 Task: Enable the option "Remote-OSD over VNC" for overlays.
Action: Mouse moved to (98, 15)
Screenshot: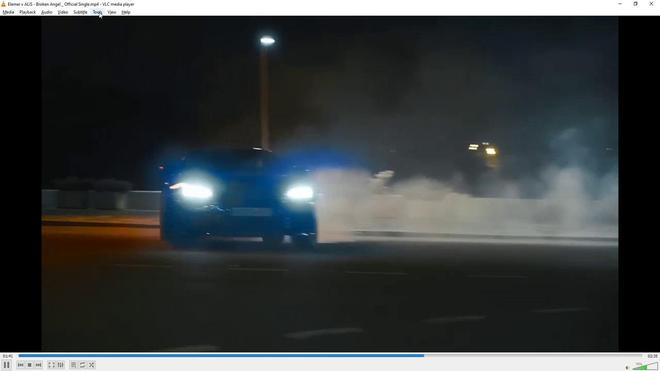 
Action: Mouse pressed left at (98, 15)
Screenshot: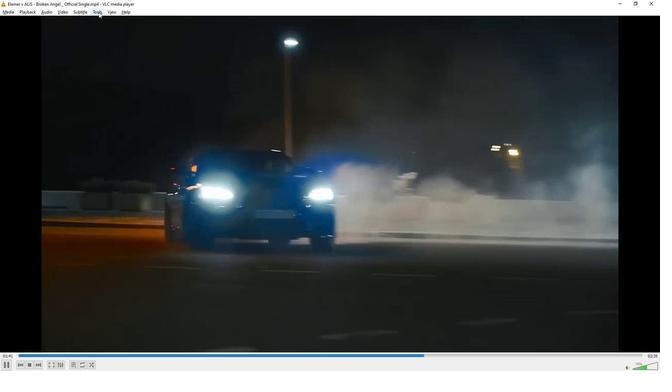 
Action: Mouse moved to (115, 93)
Screenshot: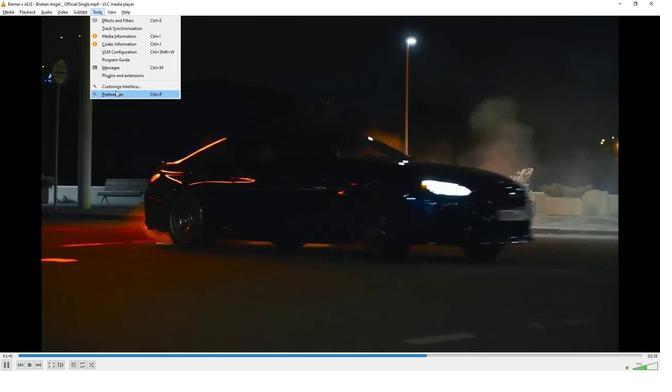 
Action: Mouse pressed left at (115, 93)
Screenshot: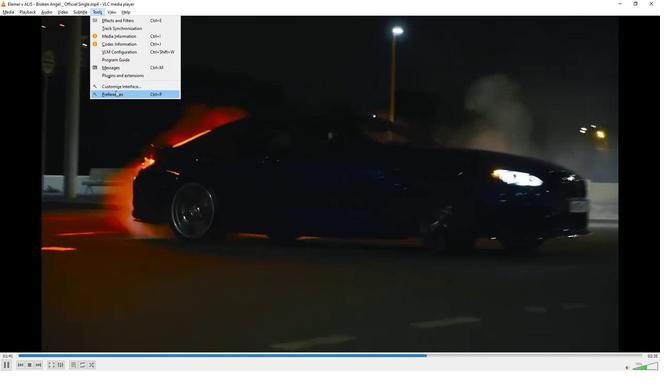 
Action: Mouse moved to (126, 303)
Screenshot: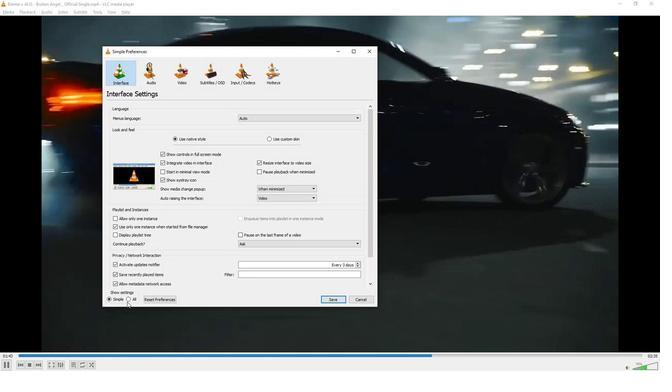 
Action: Mouse pressed left at (126, 303)
Screenshot: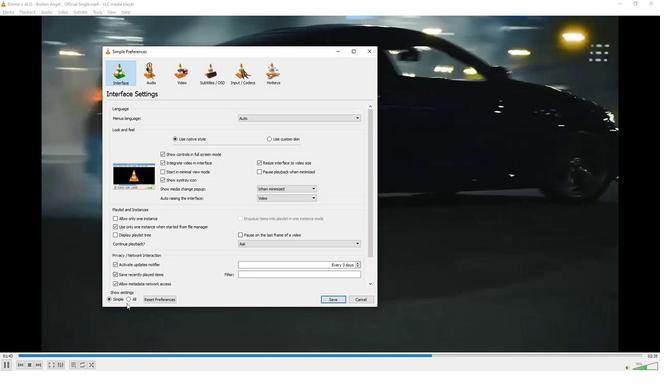 
Action: Mouse moved to (127, 300)
Screenshot: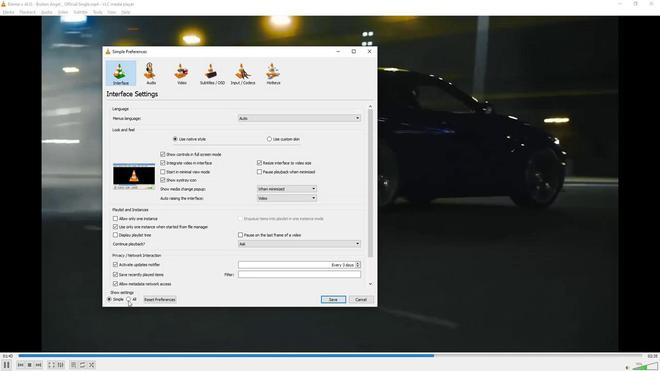 
Action: Mouse pressed left at (127, 300)
Screenshot: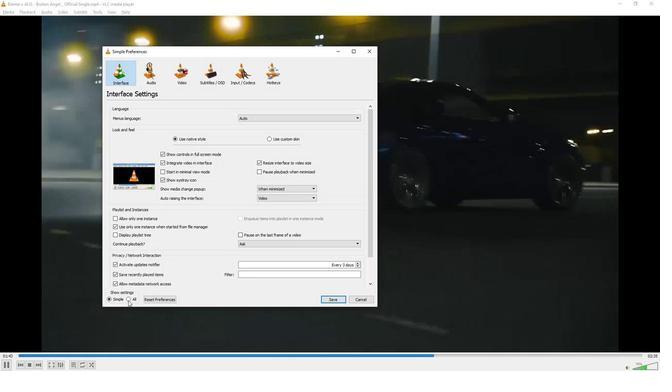 
Action: Mouse moved to (127, 265)
Screenshot: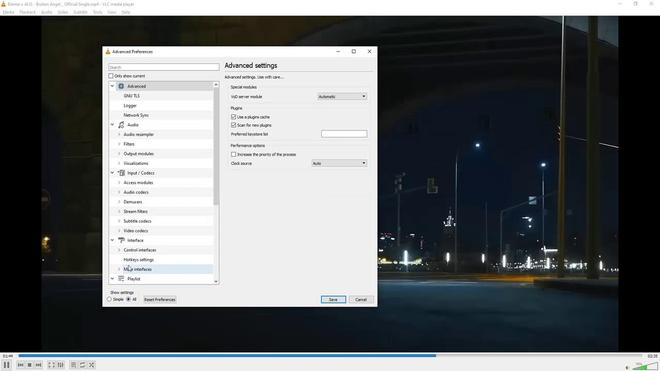 
Action: Mouse scrolled (127, 265) with delta (0, 0)
Screenshot: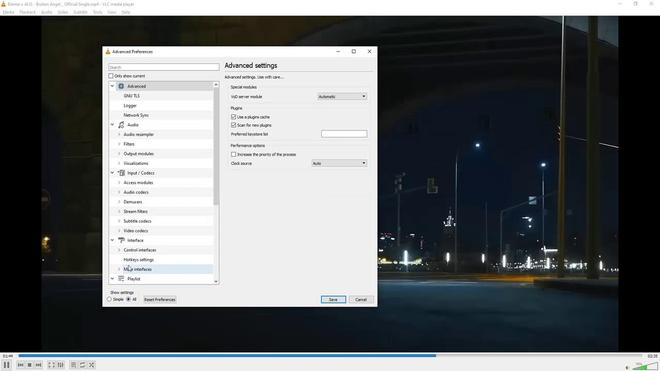 
Action: Mouse moved to (126, 265)
Screenshot: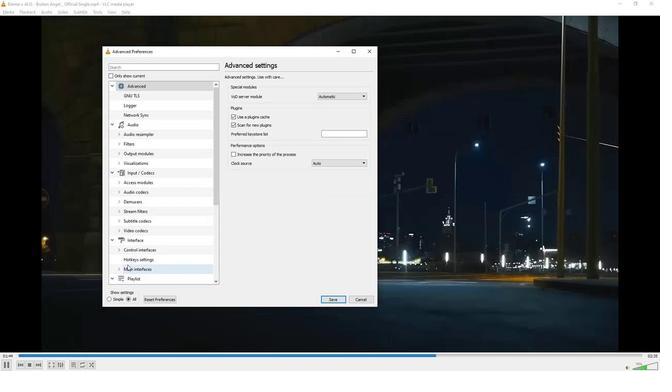 
Action: Mouse scrolled (126, 264) with delta (0, 0)
Screenshot: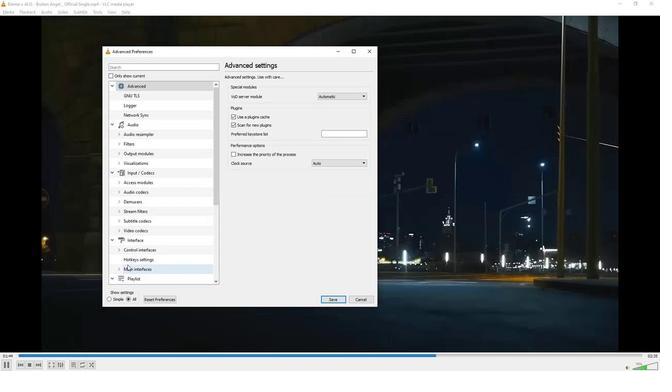 
Action: Mouse scrolled (126, 264) with delta (0, 0)
Screenshot: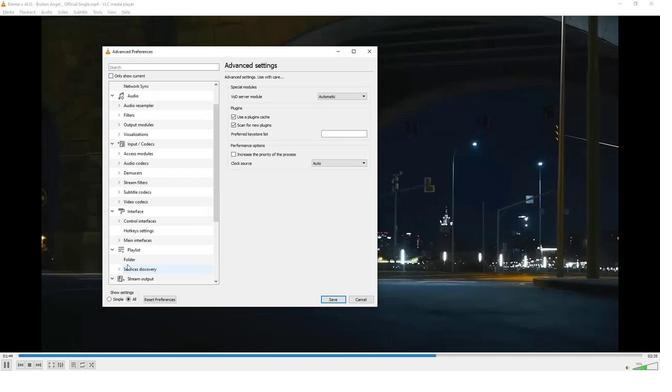 
Action: Mouse scrolled (126, 264) with delta (0, 0)
Screenshot: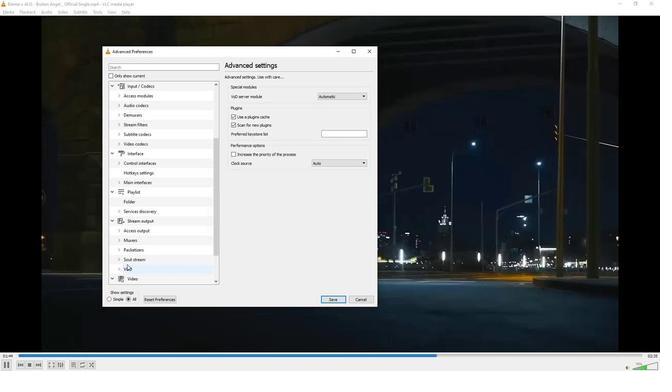 
Action: Mouse scrolled (126, 264) with delta (0, 0)
Screenshot: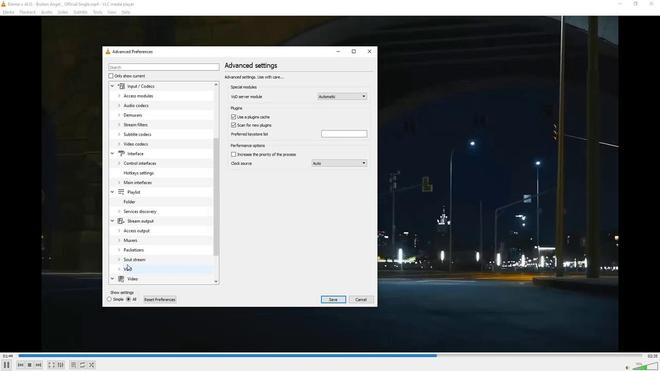 
Action: Mouse scrolled (126, 264) with delta (0, 0)
Screenshot: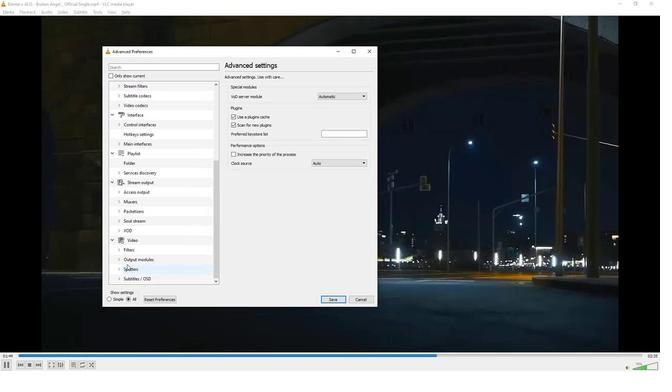 
Action: Mouse scrolled (126, 264) with delta (0, 0)
Screenshot: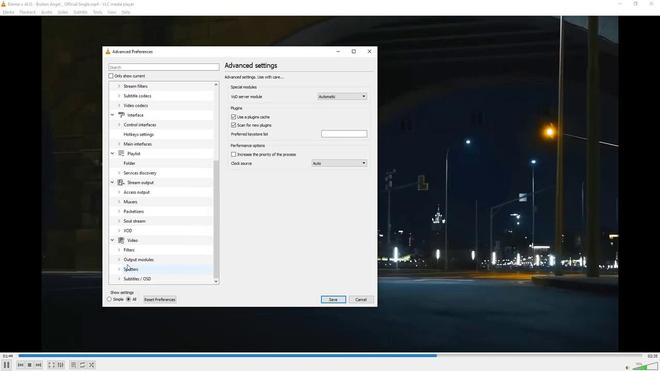 
Action: Mouse scrolled (126, 264) with delta (0, 0)
Screenshot: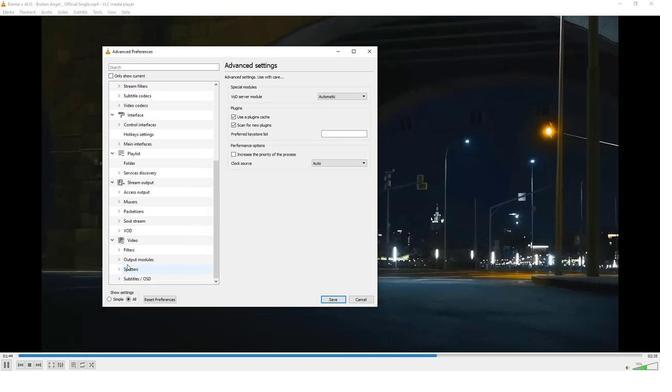 
Action: Mouse moved to (133, 277)
Screenshot: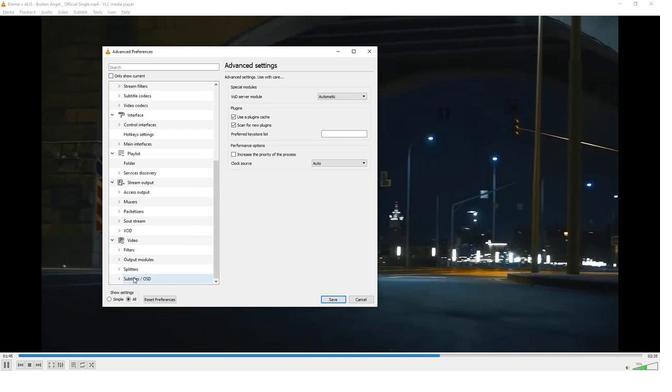 
Action: Mouse pressed left at (133, 277)
Screenshot: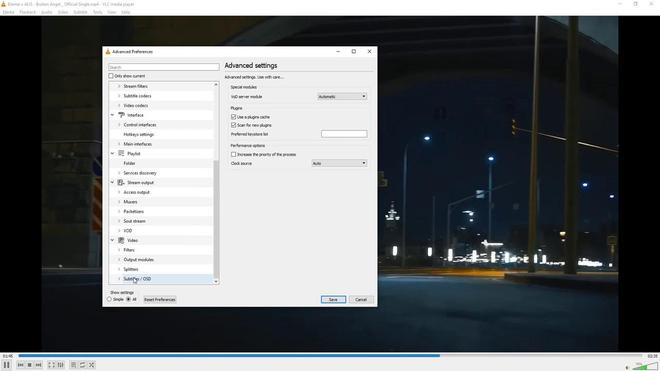 
Action: Mouse moved to (298, 198)
Screenshot: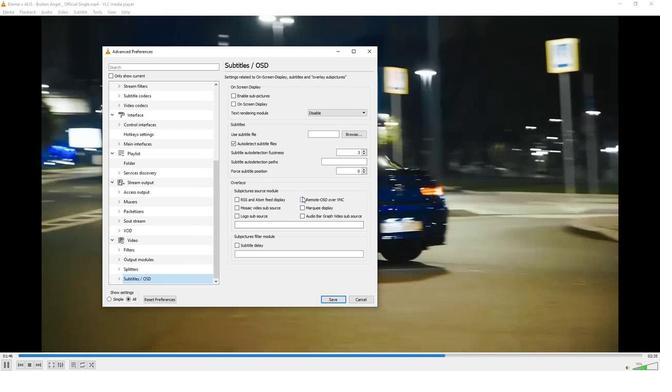 
Action: Mouse pressed left at (298, 198)
Screenshot: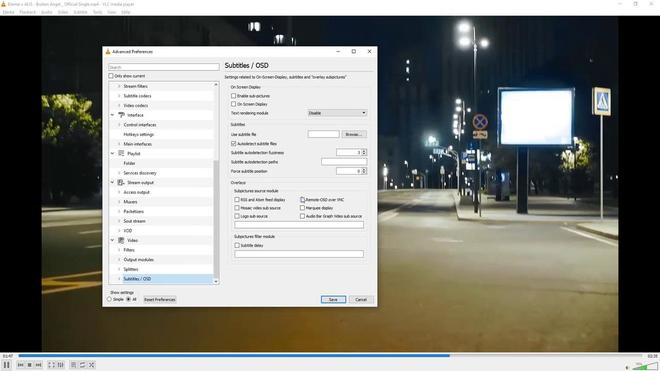 
Action: Mouse moved to (282, 207)
Screenshot: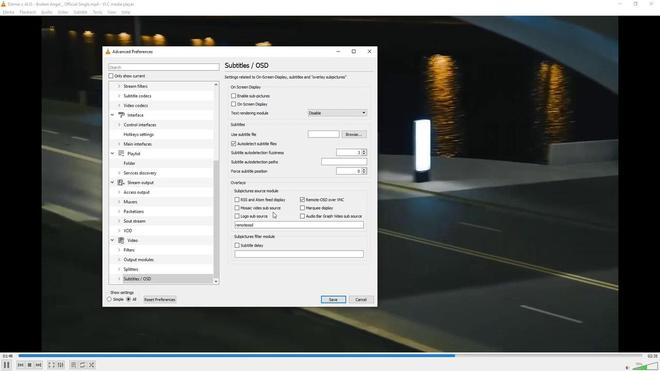 
